 Task: Crop the video from the bottom by 2px.
Action: Mouse moved to (113, 12)
Screenshot: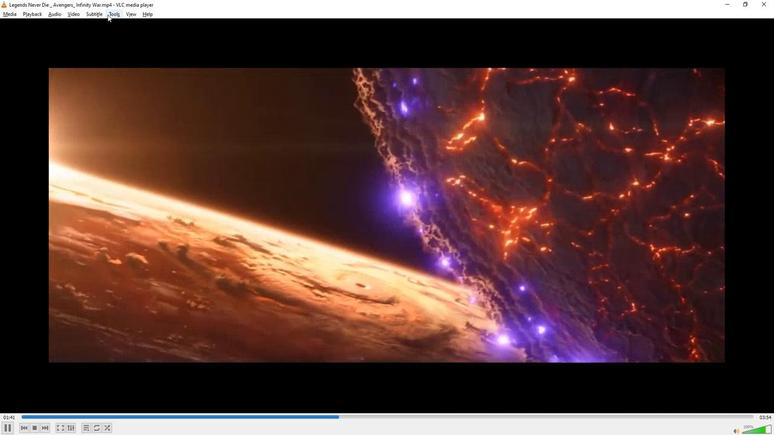 
Action: Mouse pressed left at (113, 12)
Screenshot: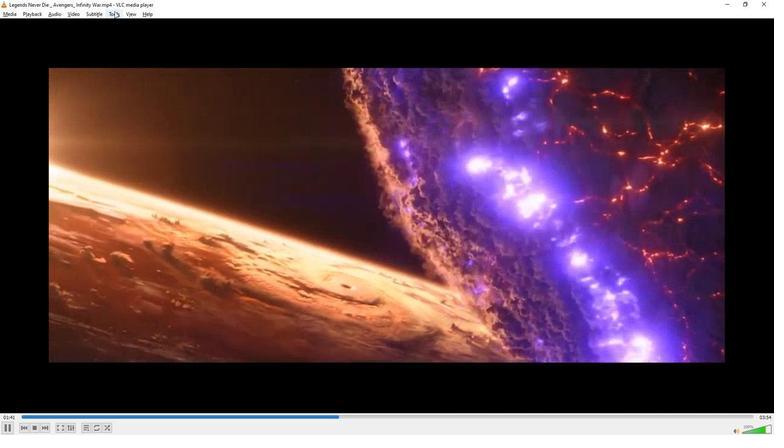 
Action: Mouse moved to (122, 24)
Screenshot: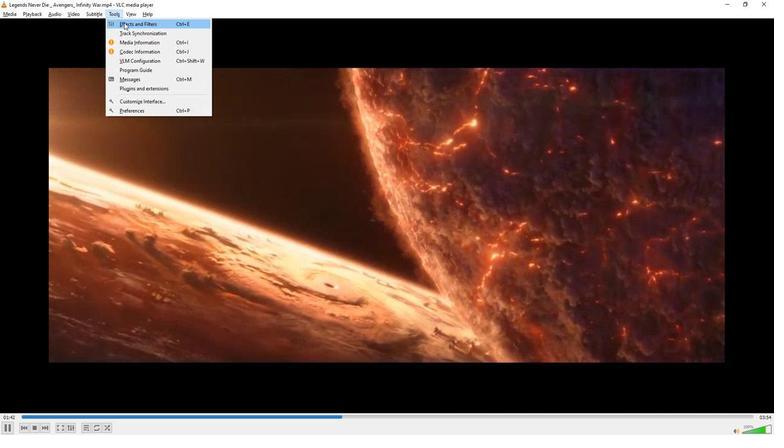 
Action: Mouse pressed left at (122, 24)
Screenshot: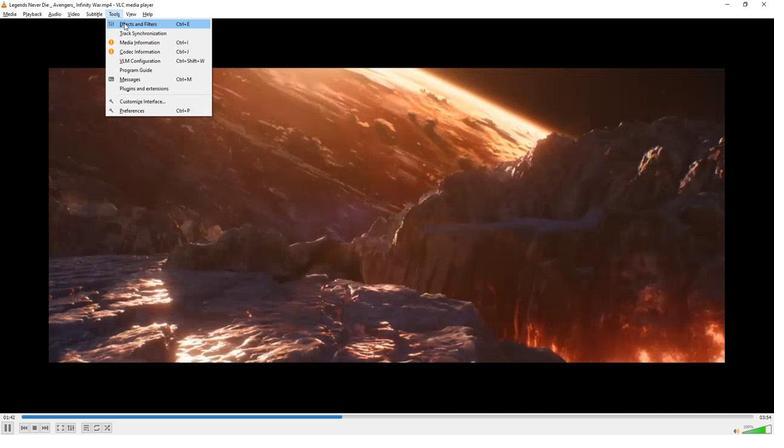
Action: Mouse moved to (88, 67)
Screenshot: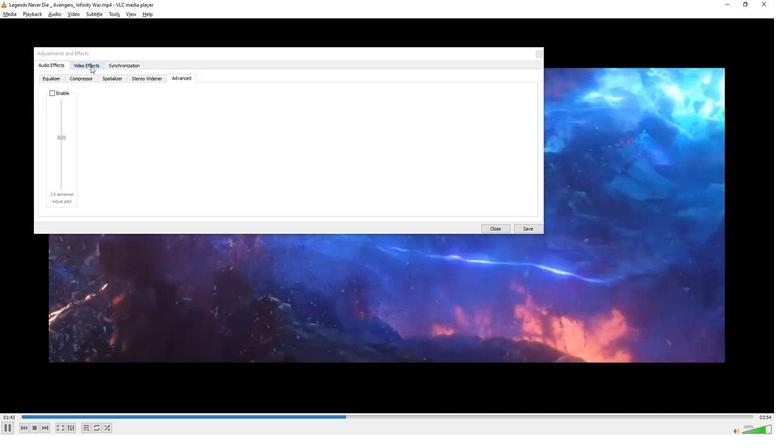 
Action: Mouse pressed left at (88, 67)
Screenshot: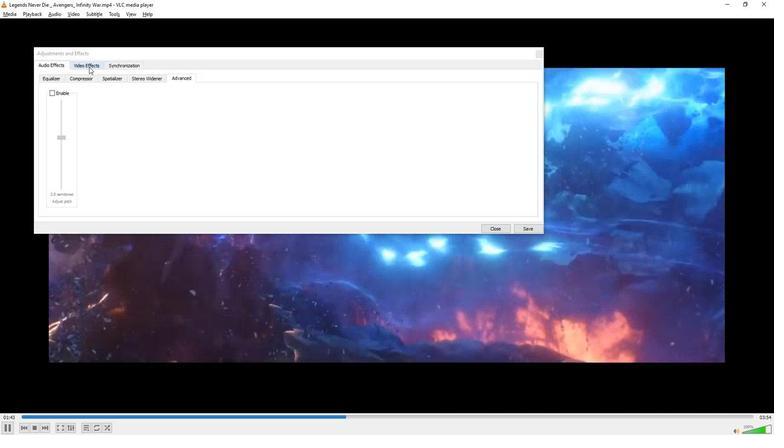 
Action: Mouse moved to (76, 78)
Screenshot: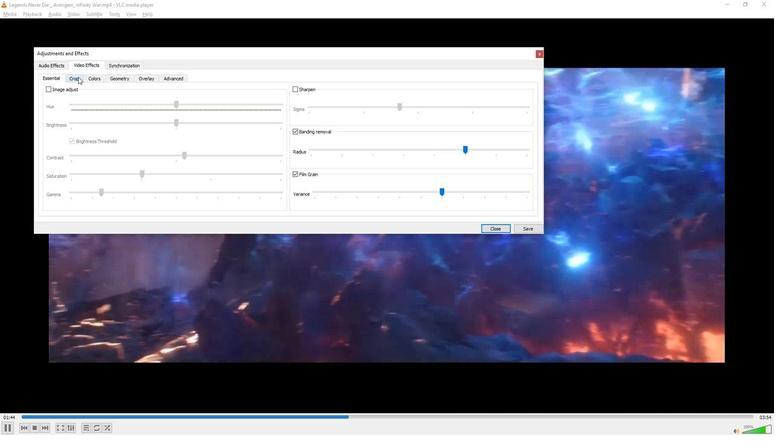 
Action: Mouse pressed left at (76, 78)
Screenshot: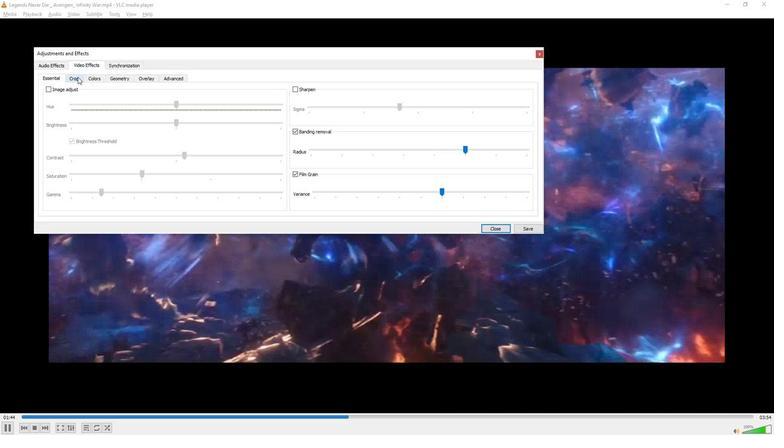 
Action: Mouse moved to (364, 185)
Screenshot: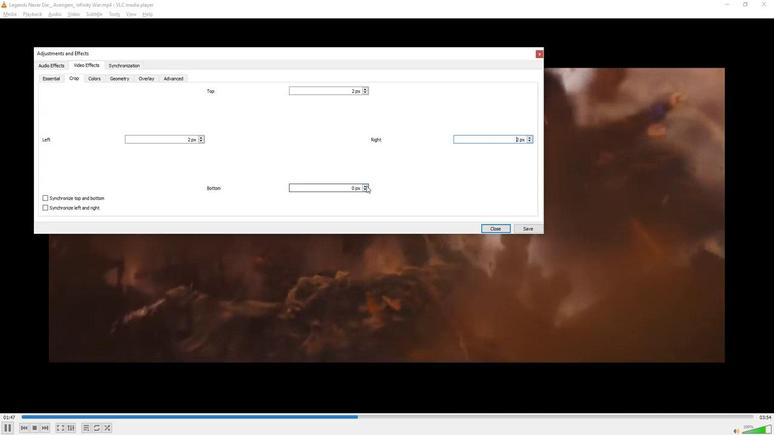
Action: Mouse pressed left at (364, 185)
Screenshot: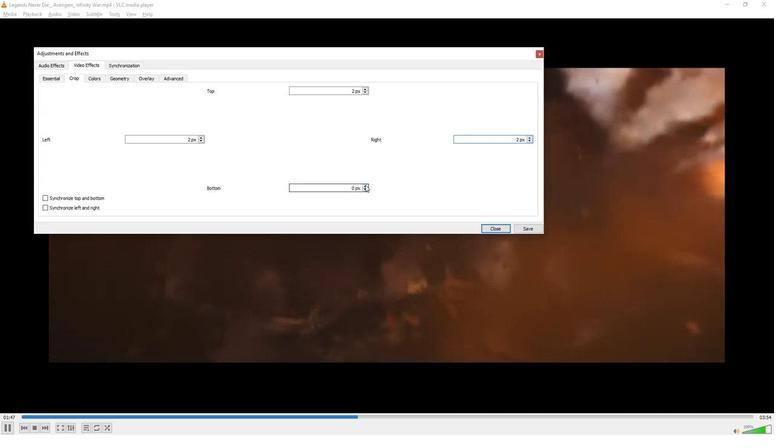 
Action: Mouse pressed left at (364, 185)
Screenshot: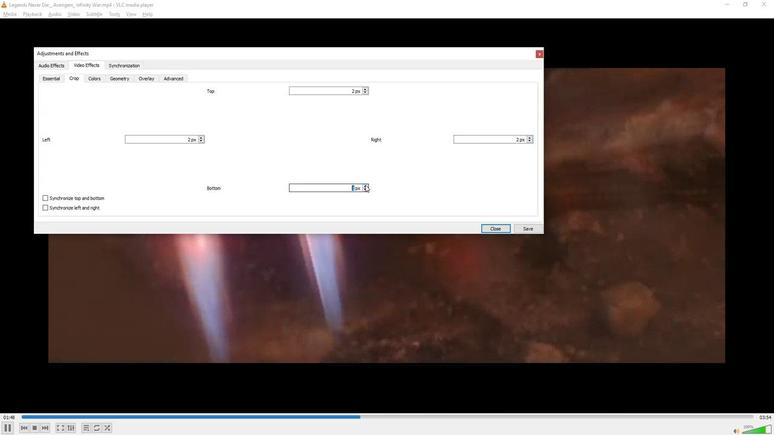 
Action: Mouse moved to (420, 260)
Screenshot: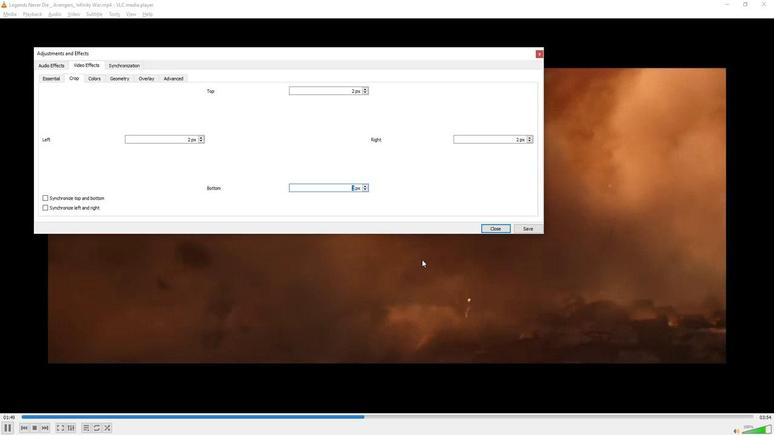 
